 Task: Add Zevia Organic Sweetened Peach Black Tea to the cart.
Action: Mouse pressed left at (18, 90)
Screenshot: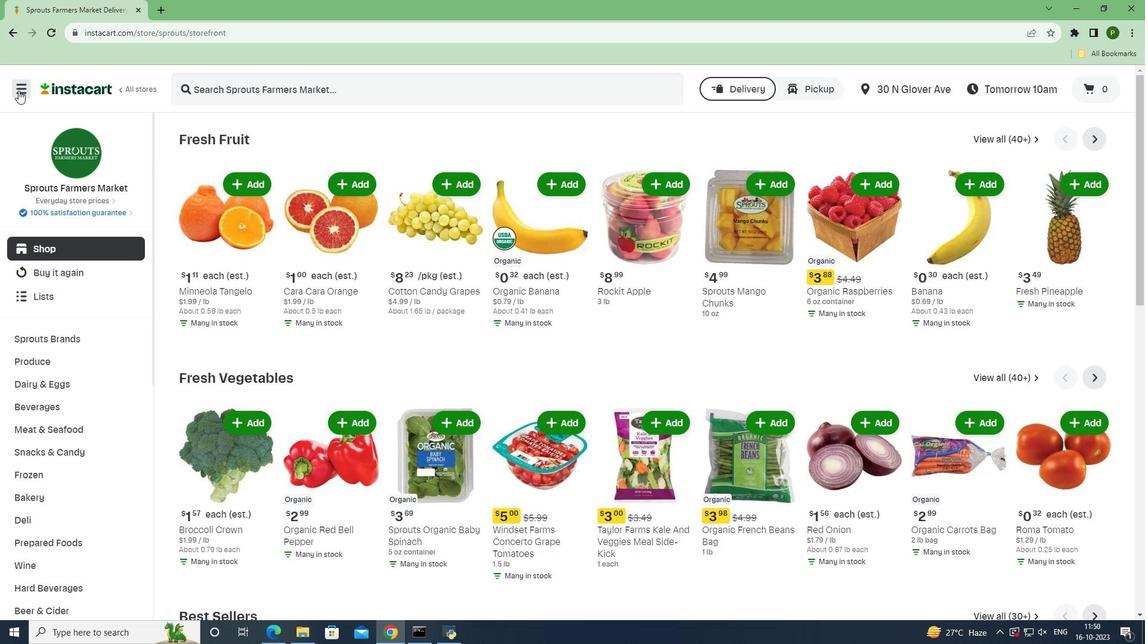 
Action: Mouse moved to (25, 313)
Screenshot: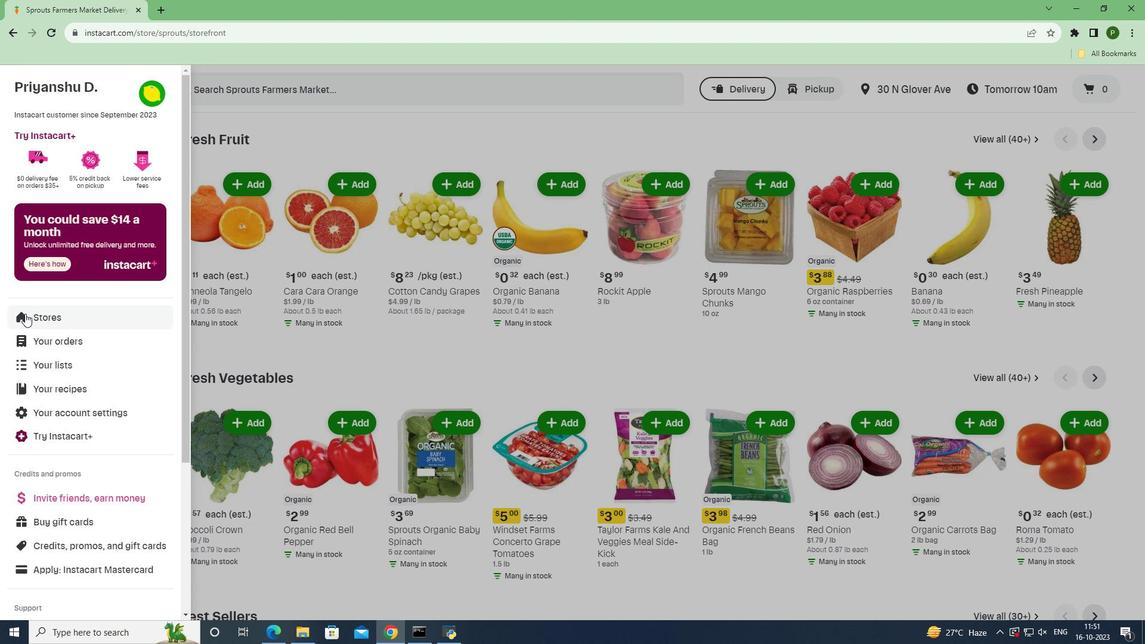 
Action: Mouse pressed left at (25, 313)
Screenshot: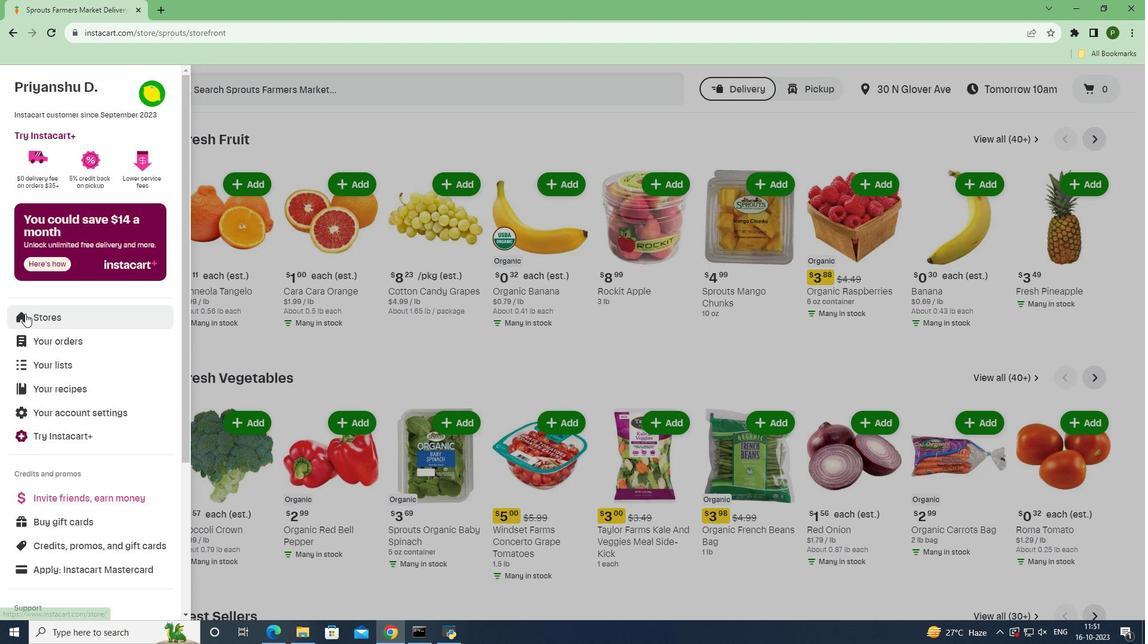 
Action: Mouse moved to (260, 137)
Screenshot: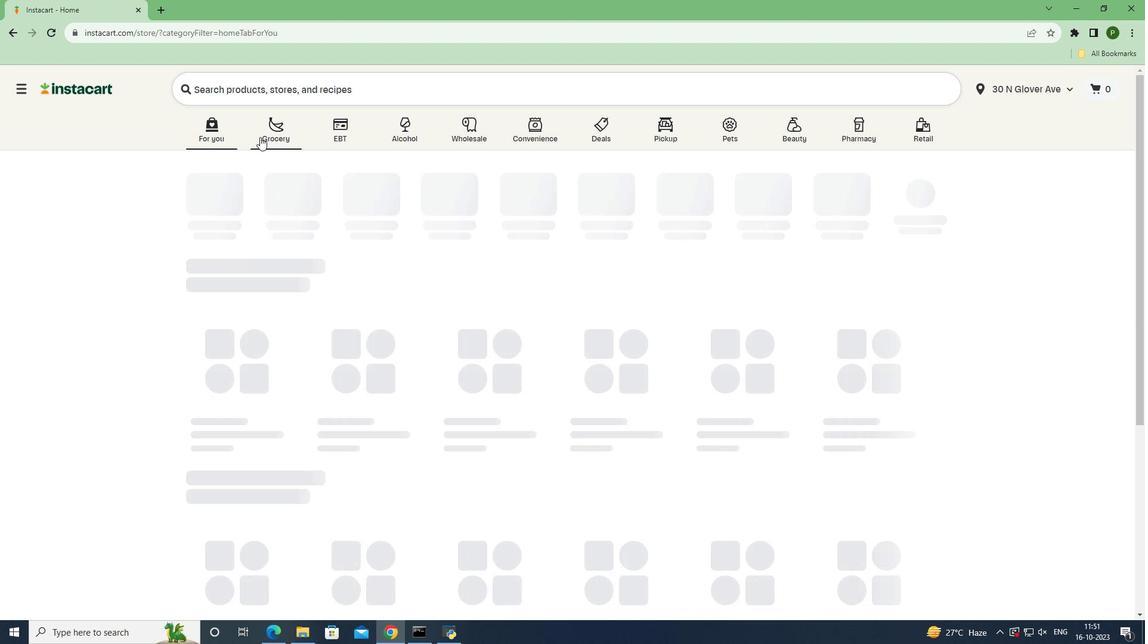 
Action: Mouse pressed left at (260, 137)
Screenshot: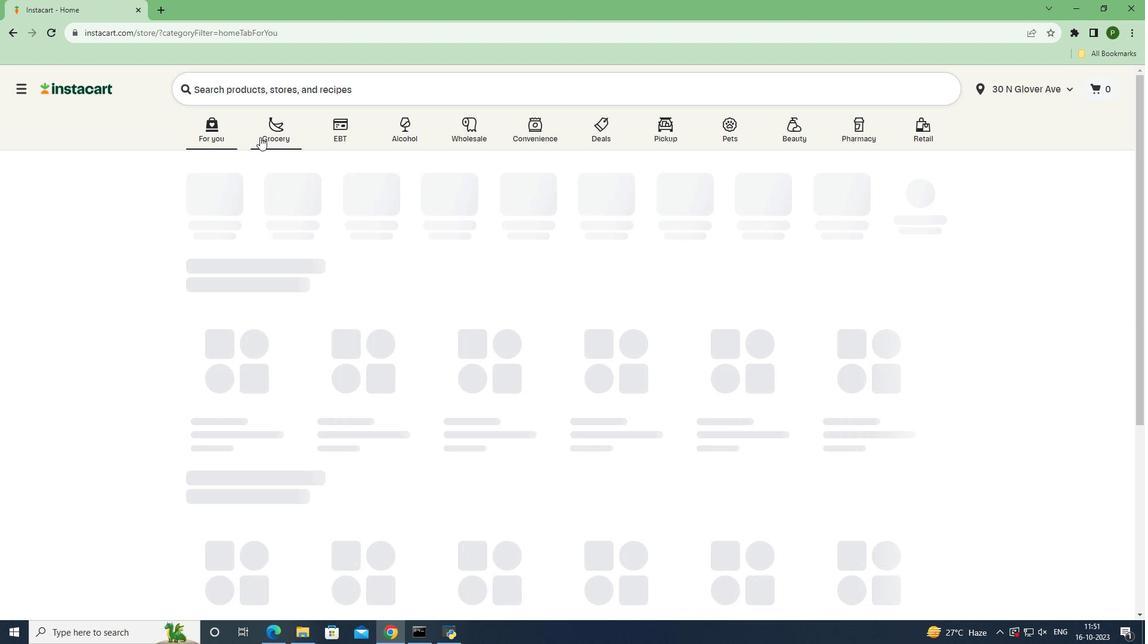 
Action: Mouse moved to (721, 274)
Screenshot: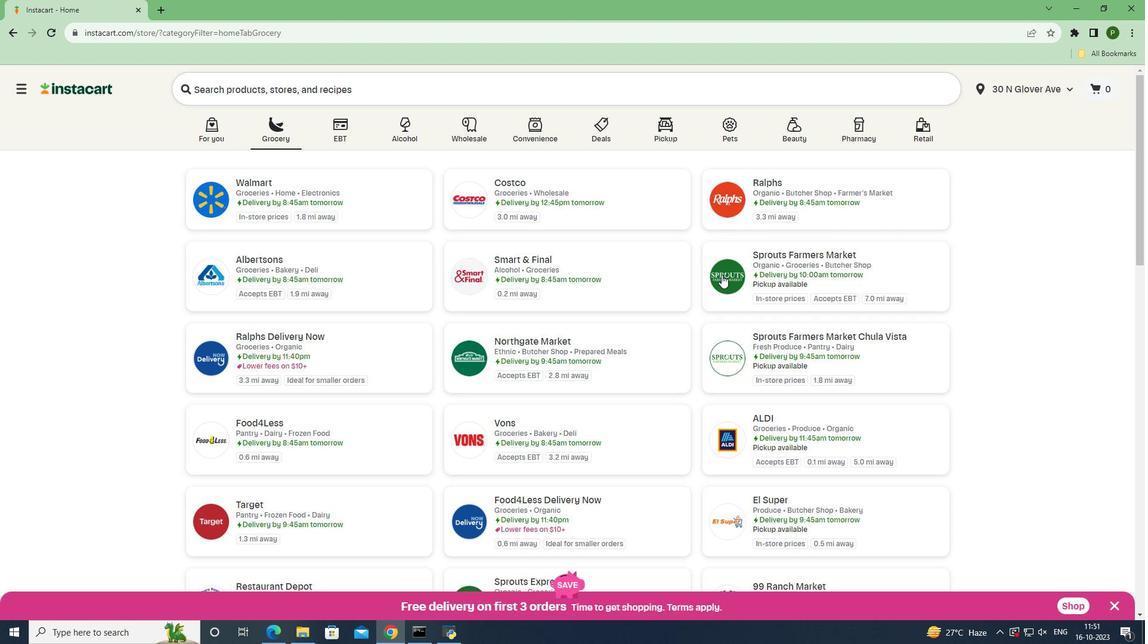 
Action: Mouse pressed left at (721, 274)
Screenshot: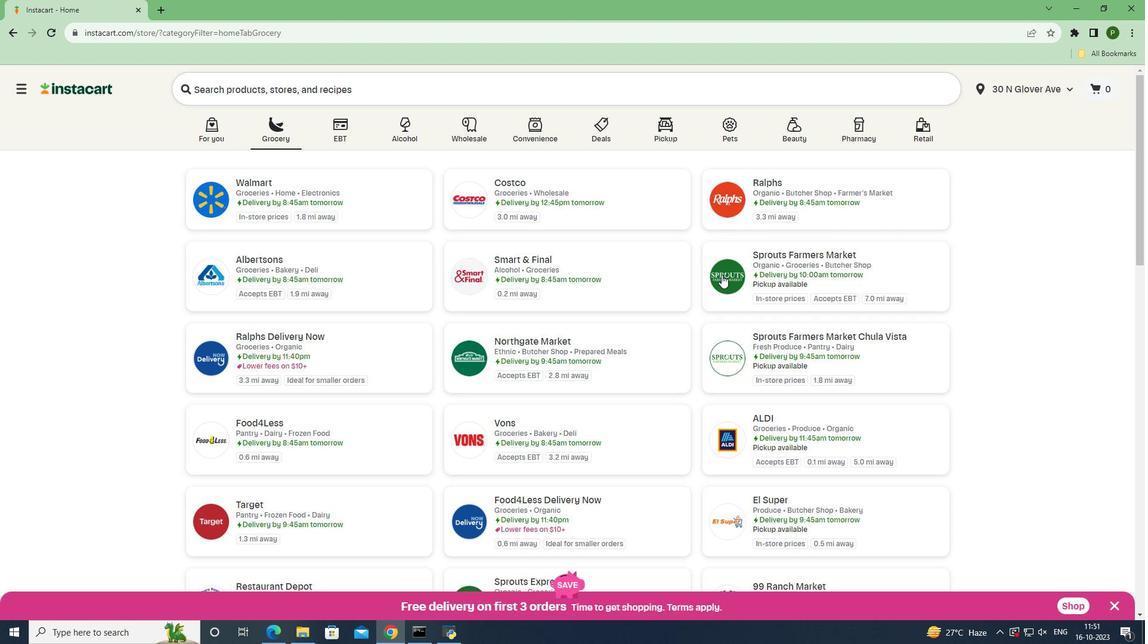 
Action: Mouse moved to (38, 406)
Screenshot: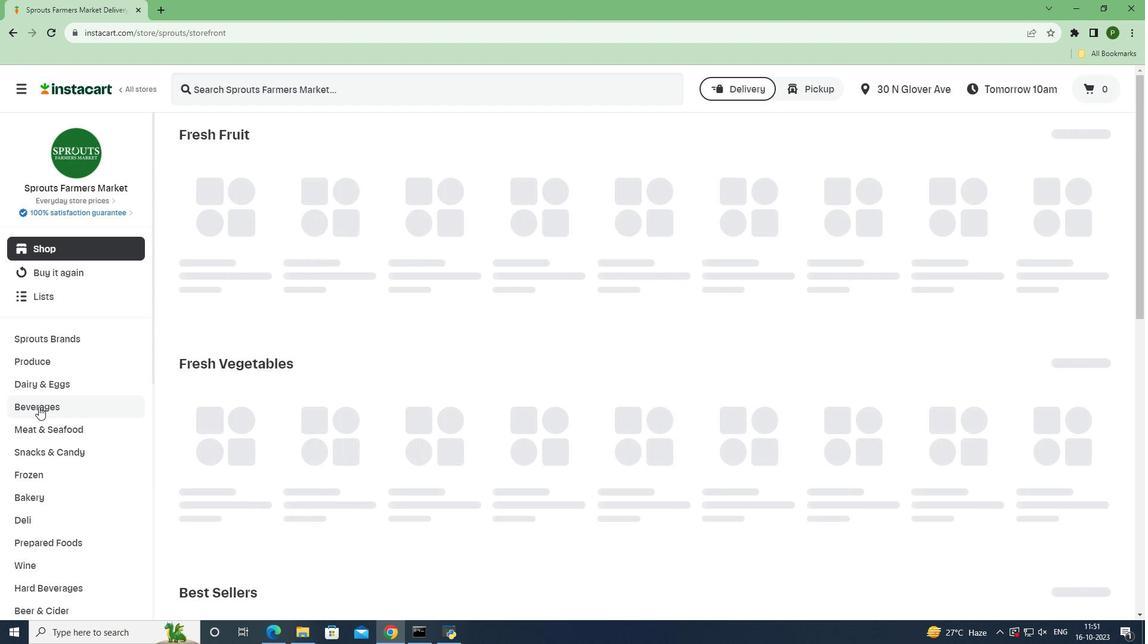 
Action: Mouse pressed left at (38, 406)
Screenshot: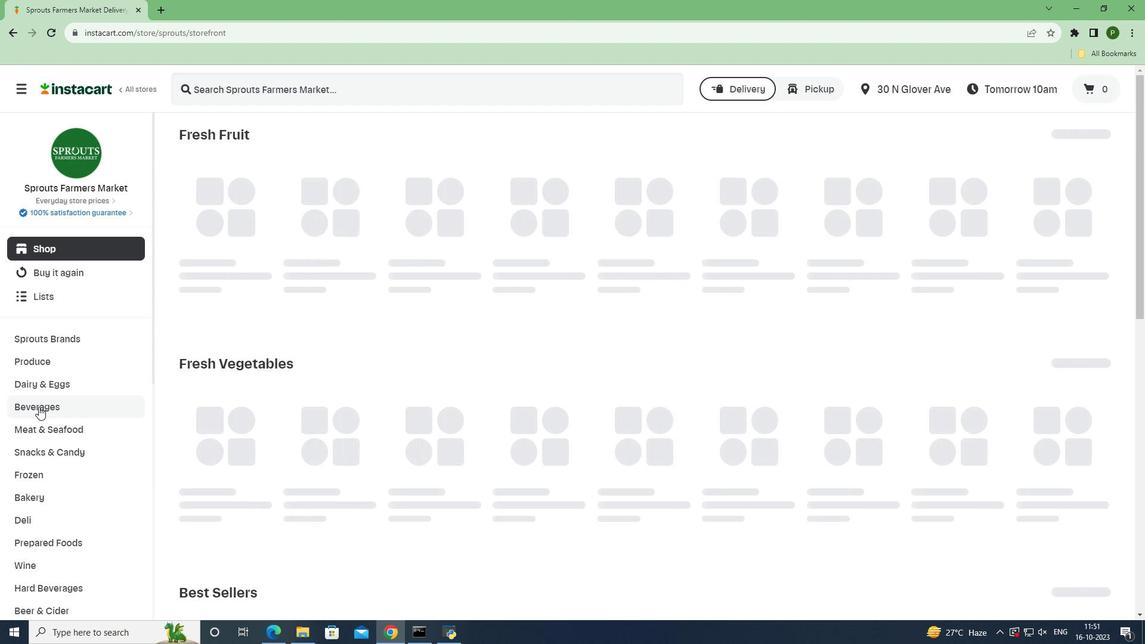 
Action: Mouse moved to (1035, 161)
Screenshot: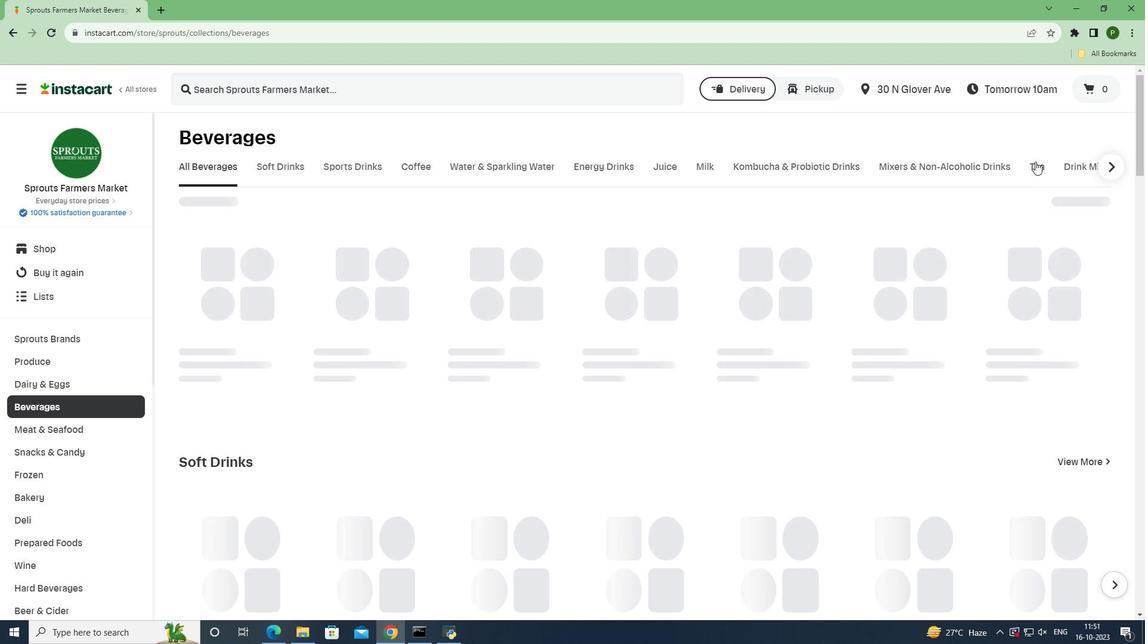 
Action: Mouse pressed left at (1035, 161)
Screenshot: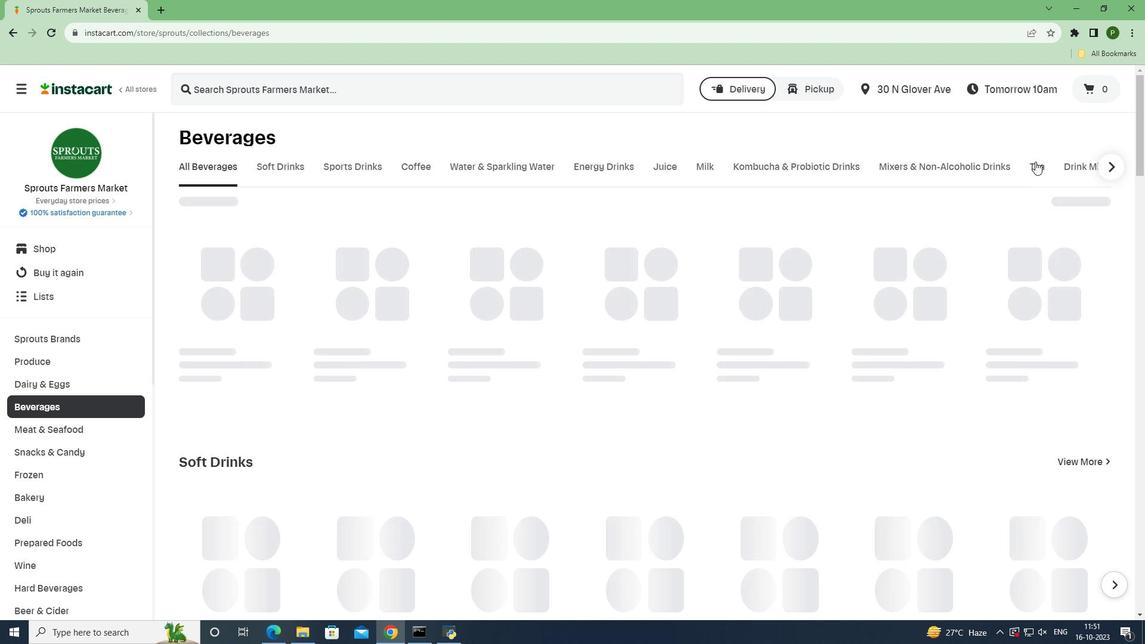 
Action: Mouse moved to (460, 91)
Screenshot: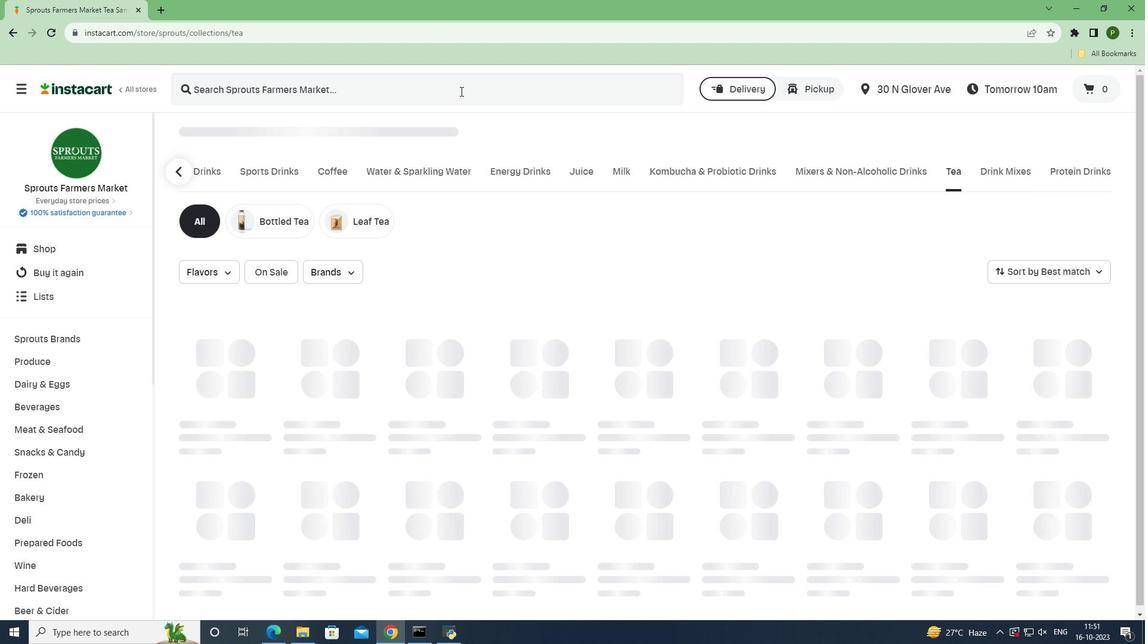 
Action: Mouse pressed left at (460, 91)
Screenshot: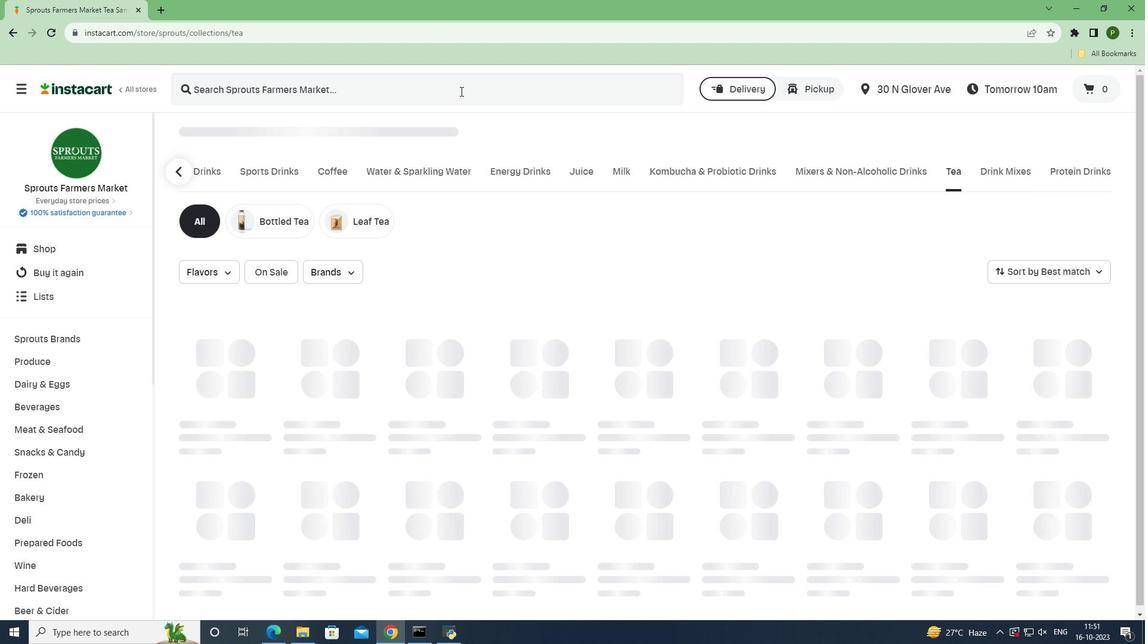 
Action: Key pressed <Key.caps_lock>Z<Key.caps_lock>evia<Key.space><Key.caps_lock>O<Key.caps_lock>rganic<Key.space><Key.caps_lock>S<Key.caps_lock>weetened<Key.space><Key.caps_lock>P<Key.caps_lock>each<Key.space><Key.caps_lock>B<Key.caps_lock>lack<Key.space><Key.caps_lock>T<Key.caps_lock>ea<Key.space><Key.enter>
Screenshot: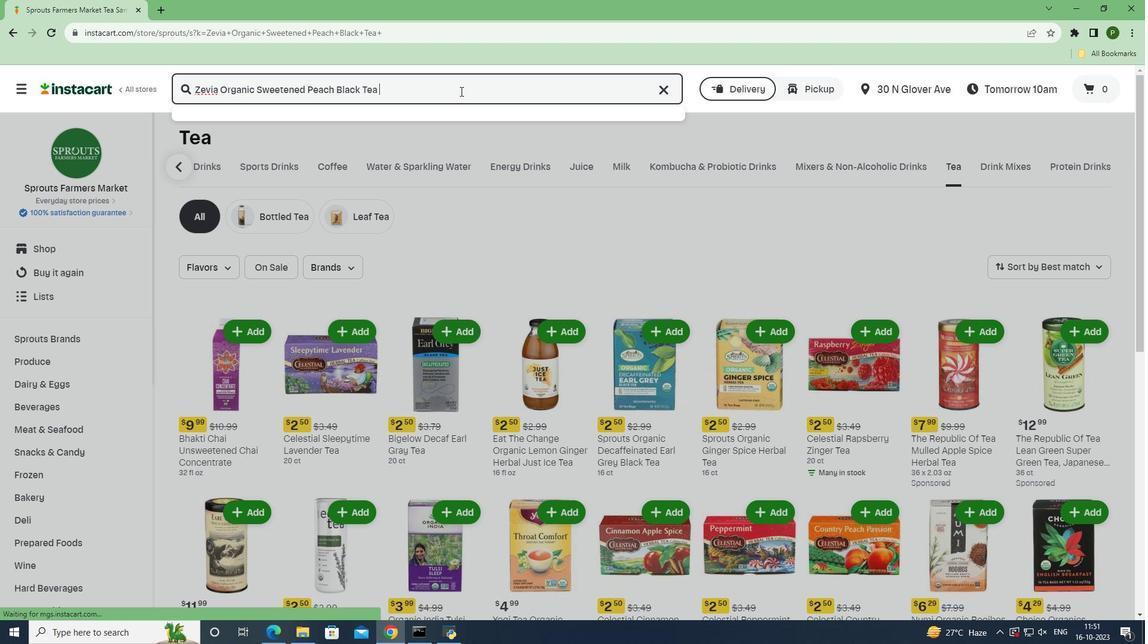 
Action: Mouse moved to (693, 215)
Screenshot: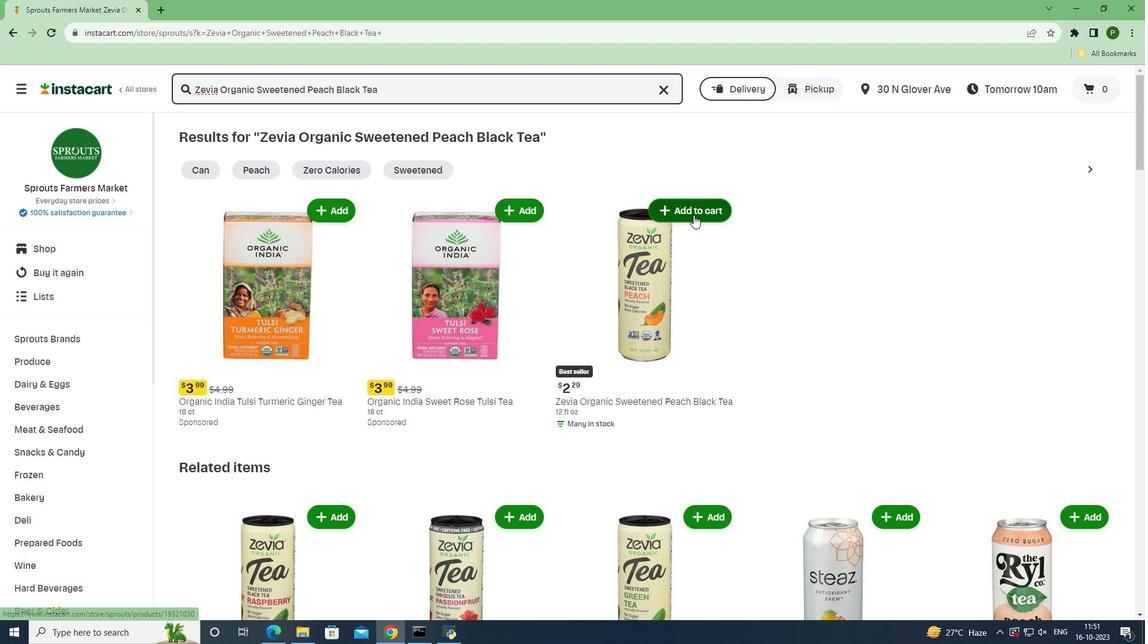 
Action: Mouse pressed left at (693, 215)
Screenshot: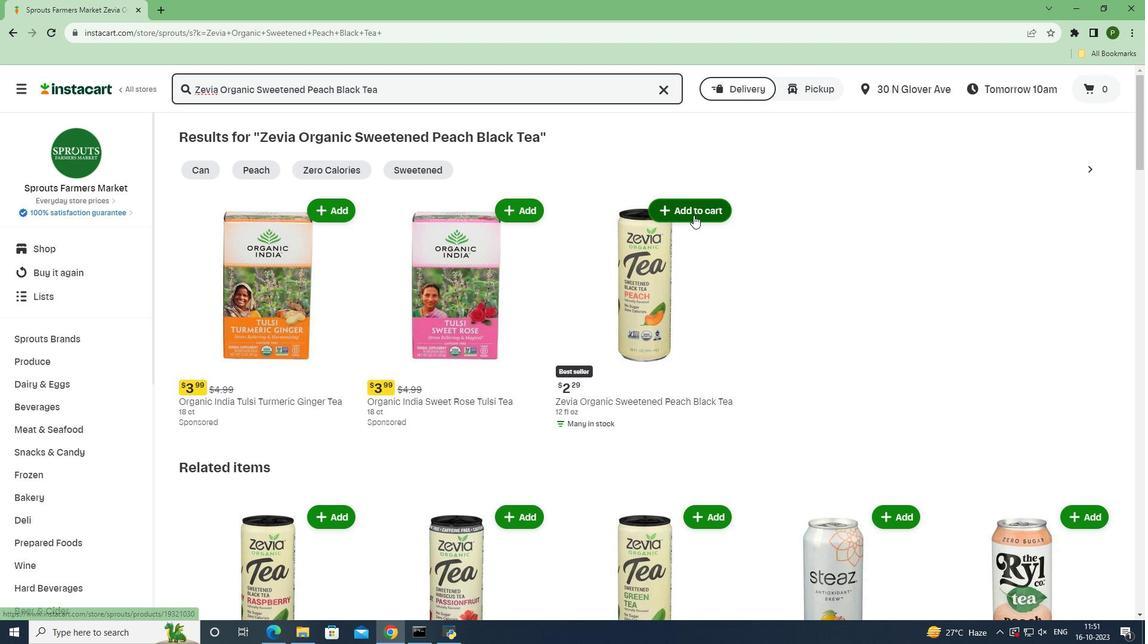 
Action: Mouse moved to (716, 270)
Screenshot: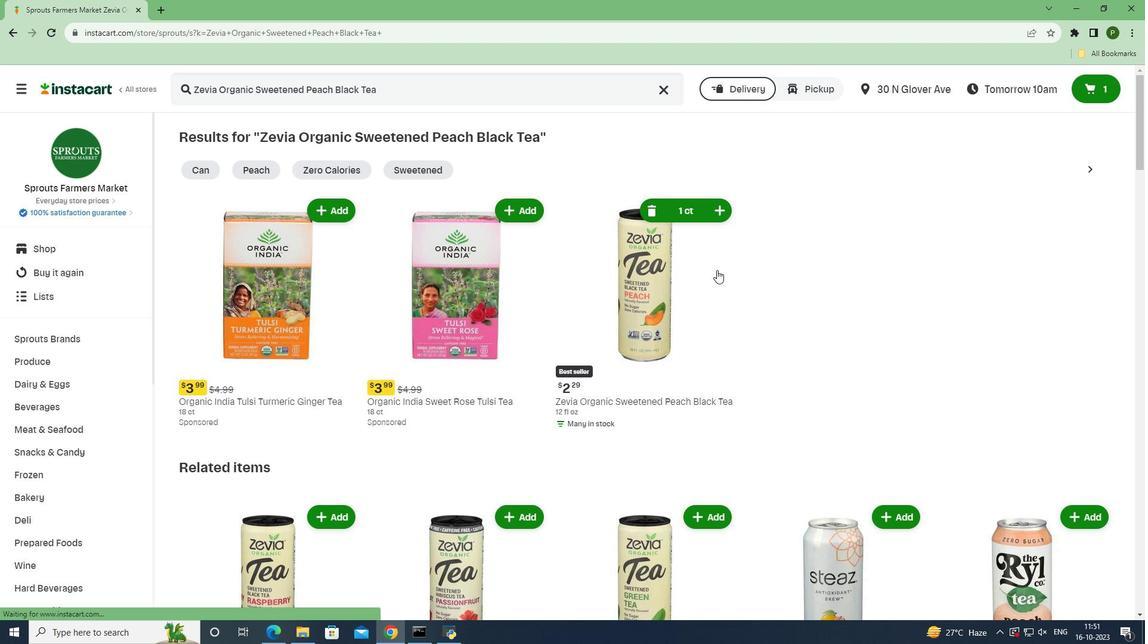 
